 Task: Choose the host language as Spanish.
Action: Mouse pressed left at (1025, 151)
Screenshot: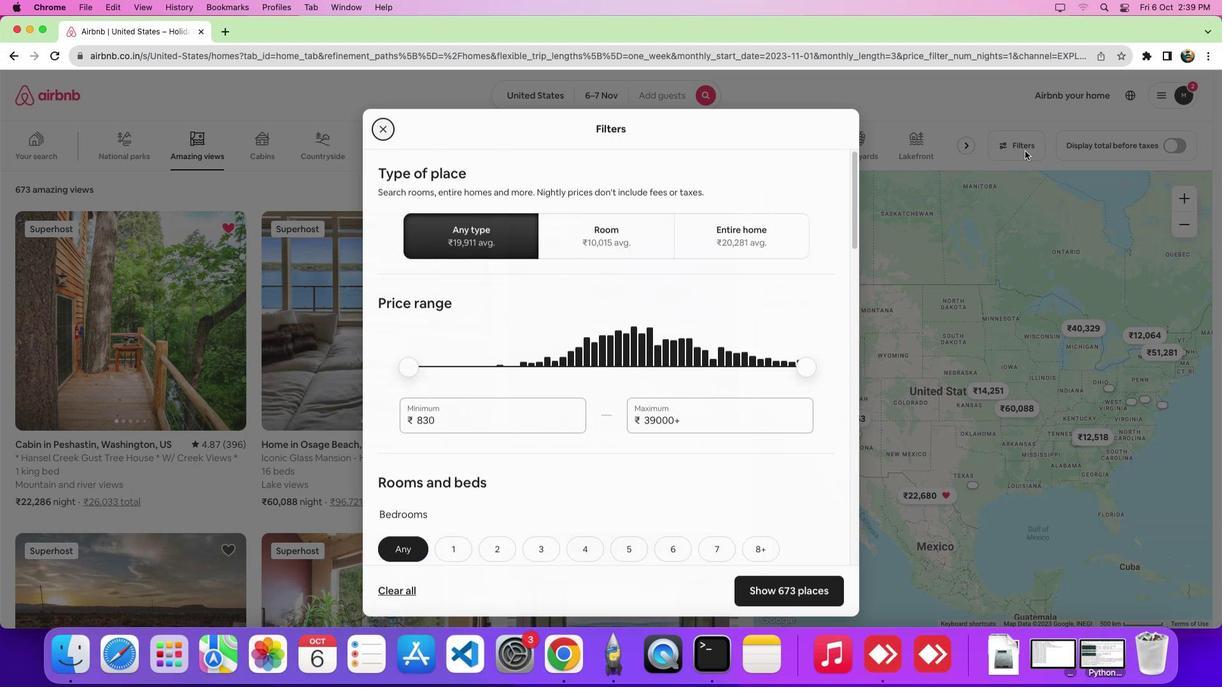 
Action: Mouse moved to (471, 222)
Screenshot: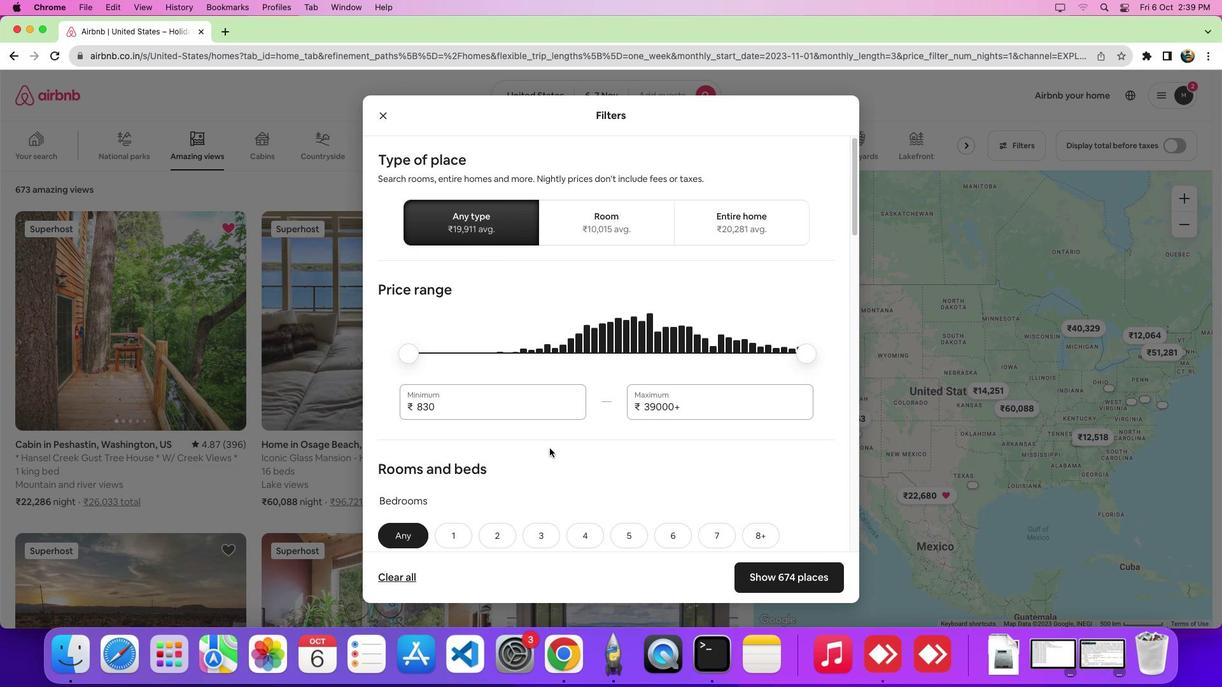 
Action: Mouse pressed left at (471, 222)
Screenshot: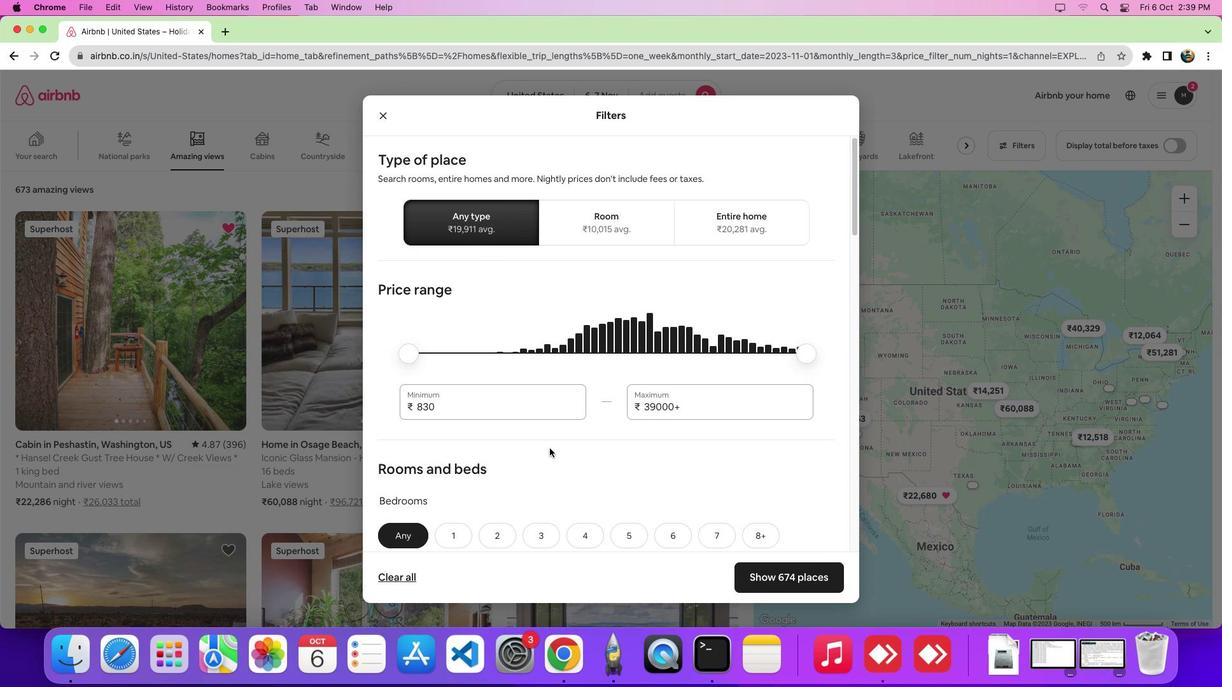 
Action: Mouse moved to (549, 448)
Screenshot: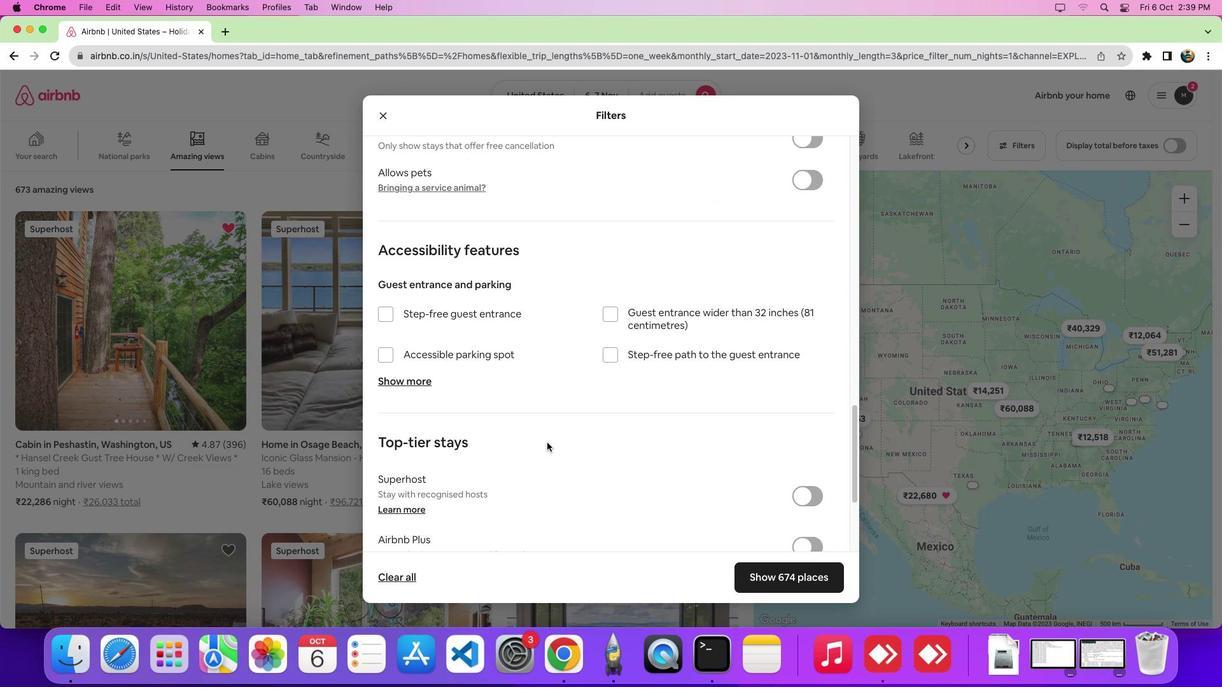 
Action: Mouse scrolled (549, 448) with delta (0, 0)
Screenshot: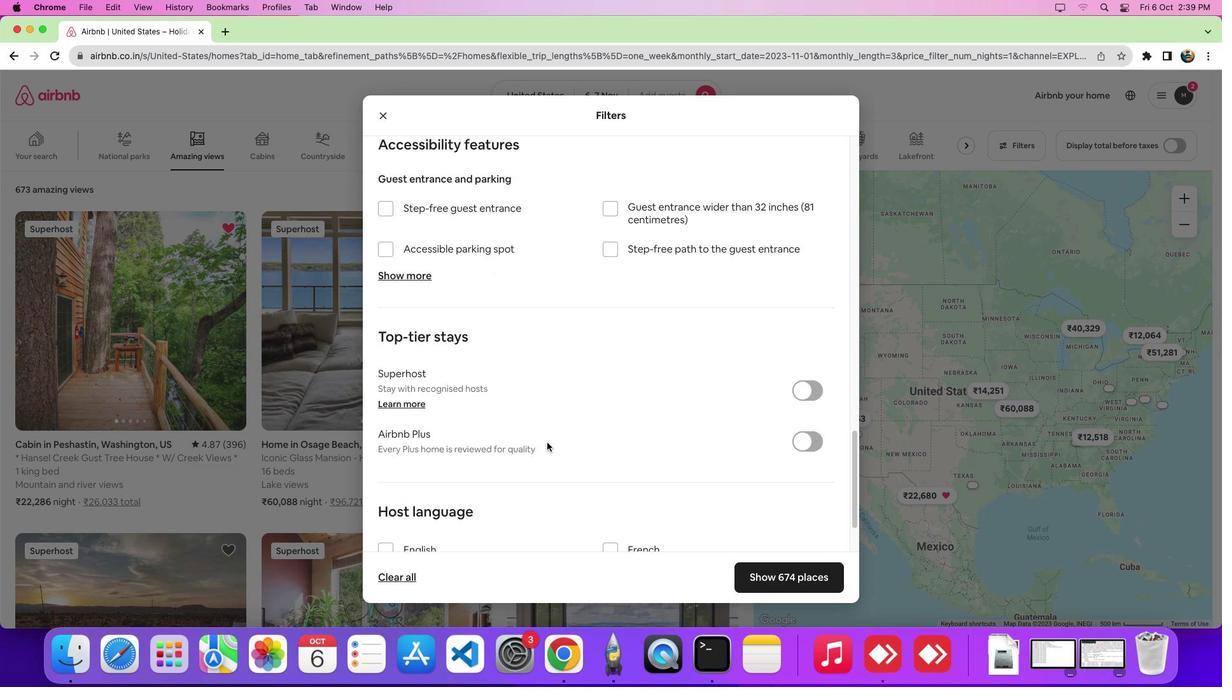 
Action: Mouse scrolled (549, 448) with delta (0, -1)
Screenshot: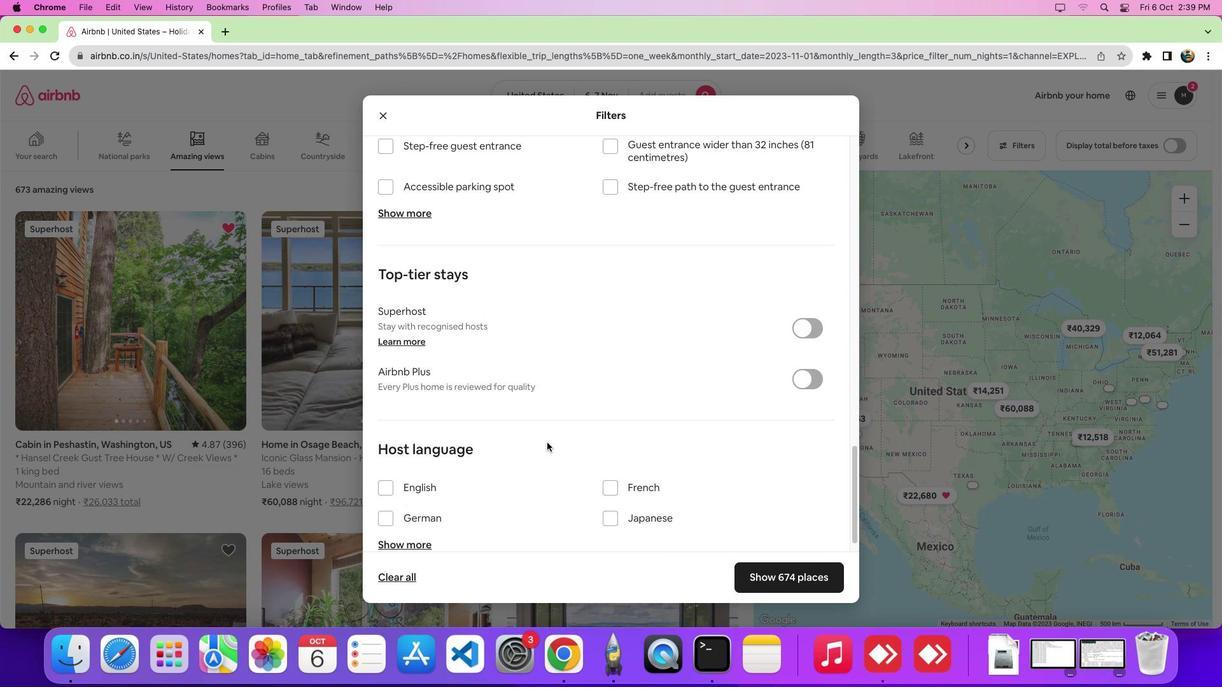 
Action: Mouse scrolled (549, 448) with delta (0, -6)
Screenshot: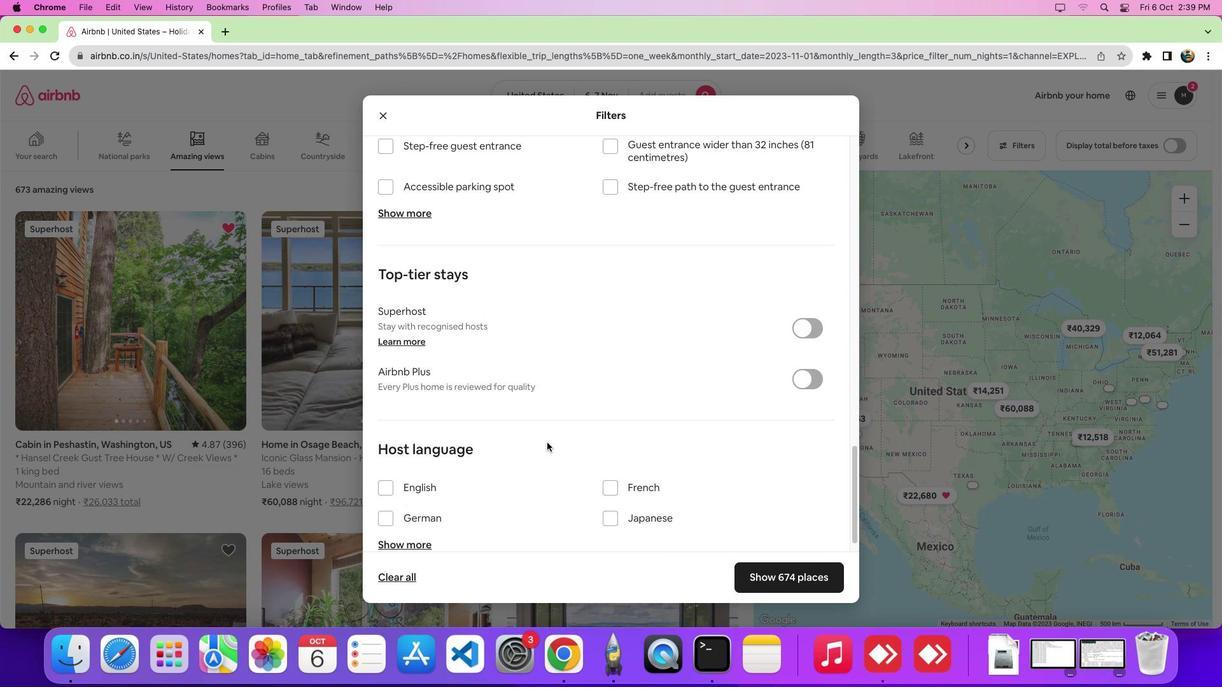 
Action: Mouse scrolled (549, 448) with delta (0, -8)
Screenshot: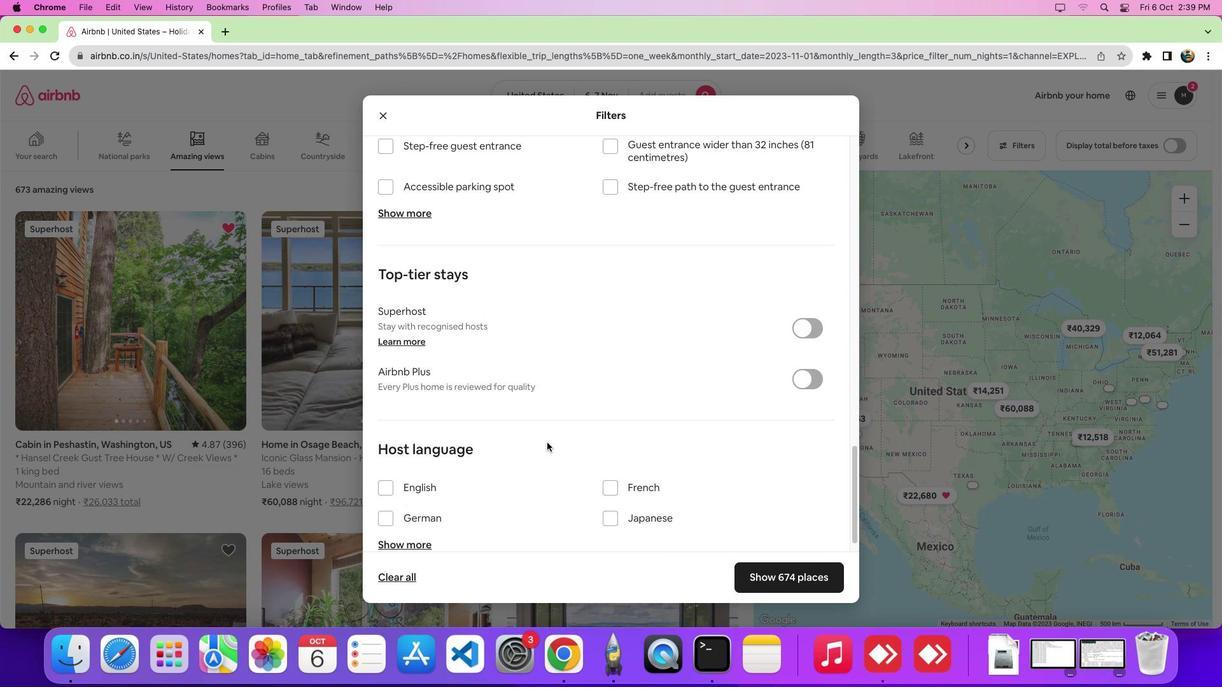 
Action: Mouse scrolled (549, 448) with delta (0, -10)
Screenshot: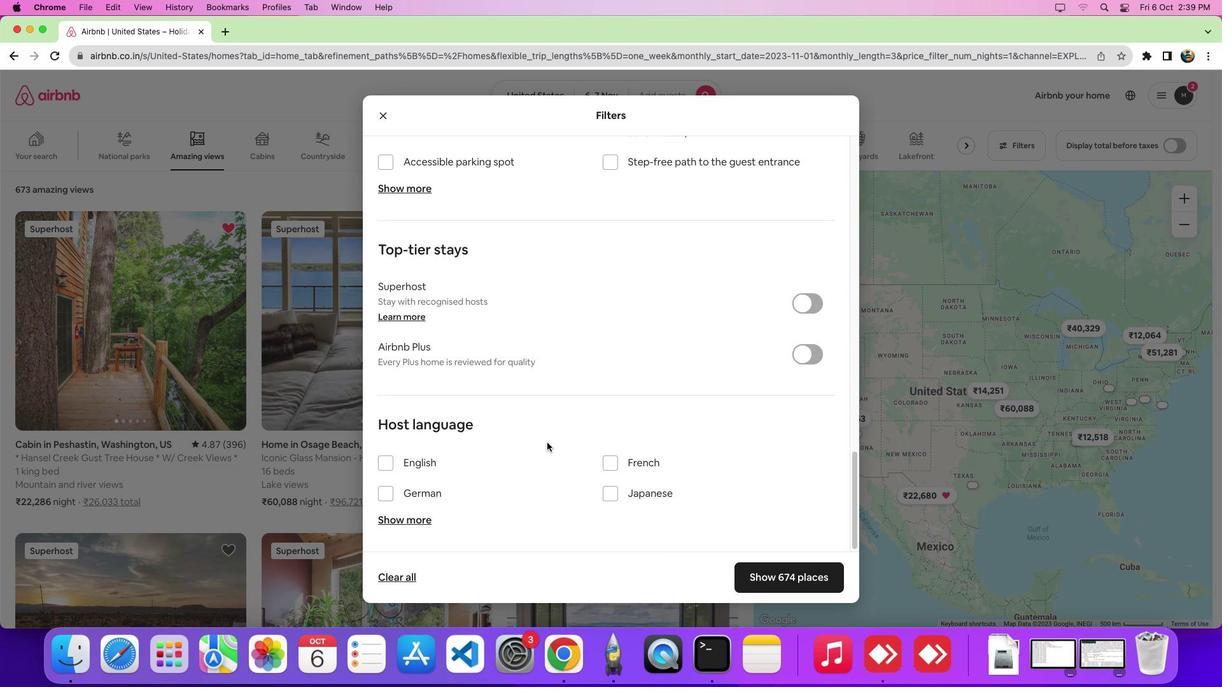 
Action: Mouse moved to (547, 442)
Screenshot: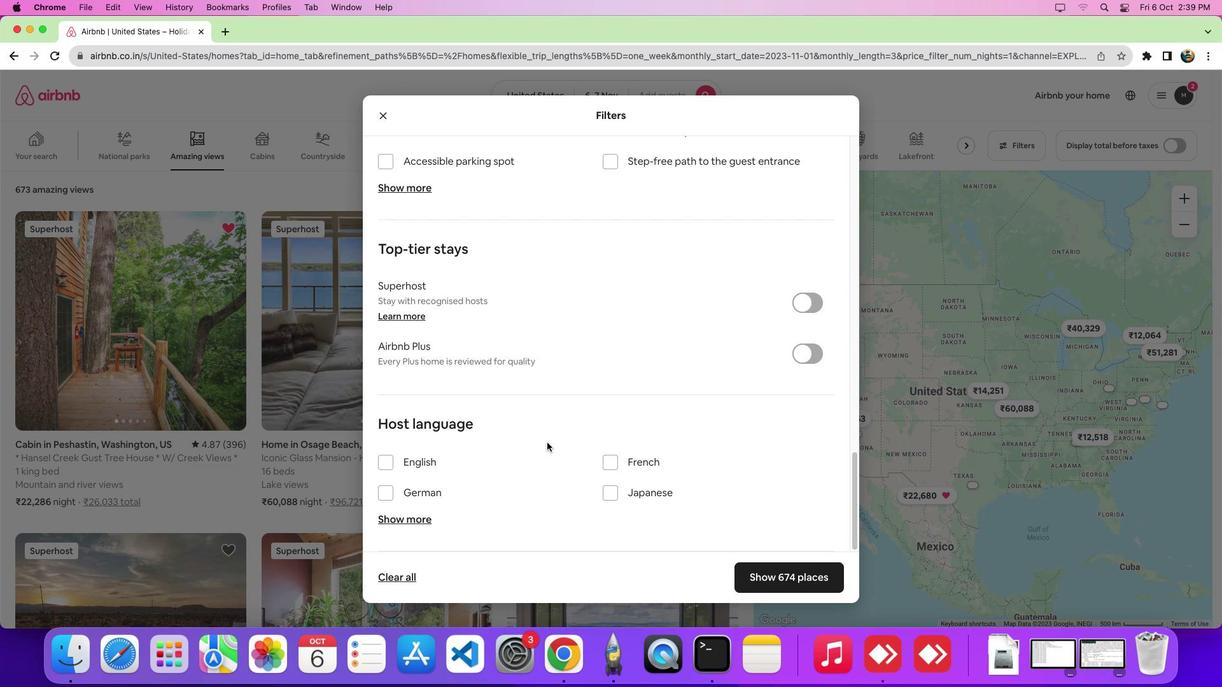 
Action: Mouse scrolled (547, 442) with delta (0, 0)
Screenshot: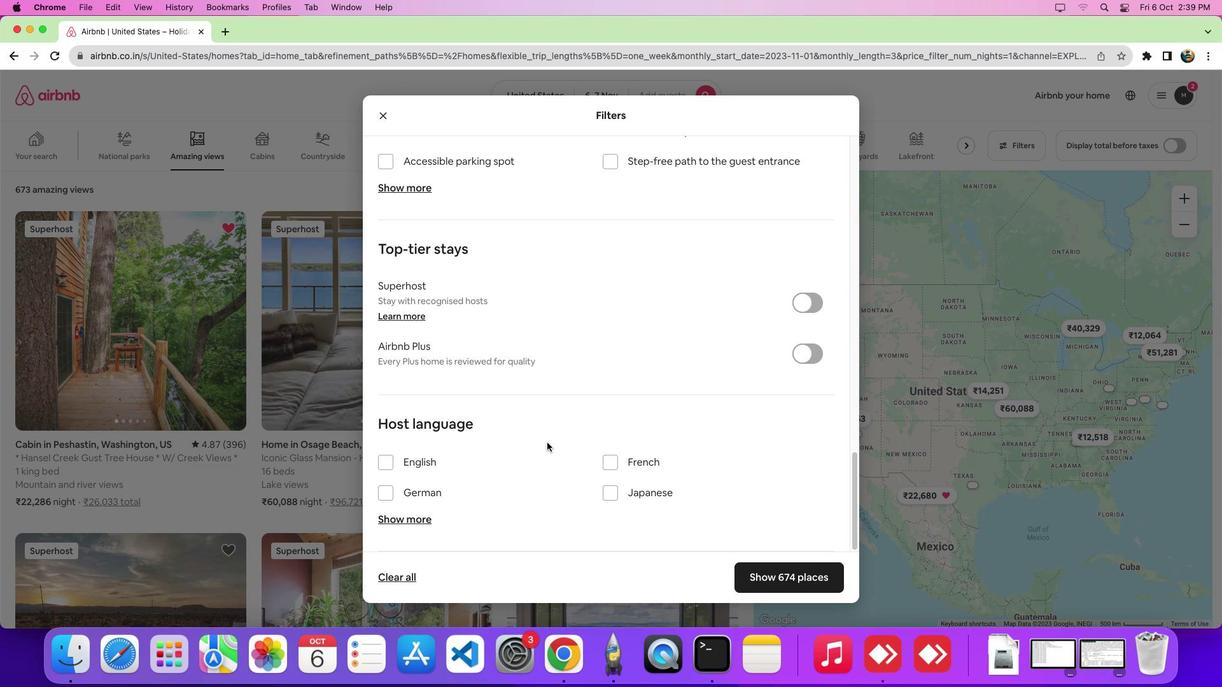 
Action: Mouse scrolled (547, 442) with delta (0, -1)
Screenshot: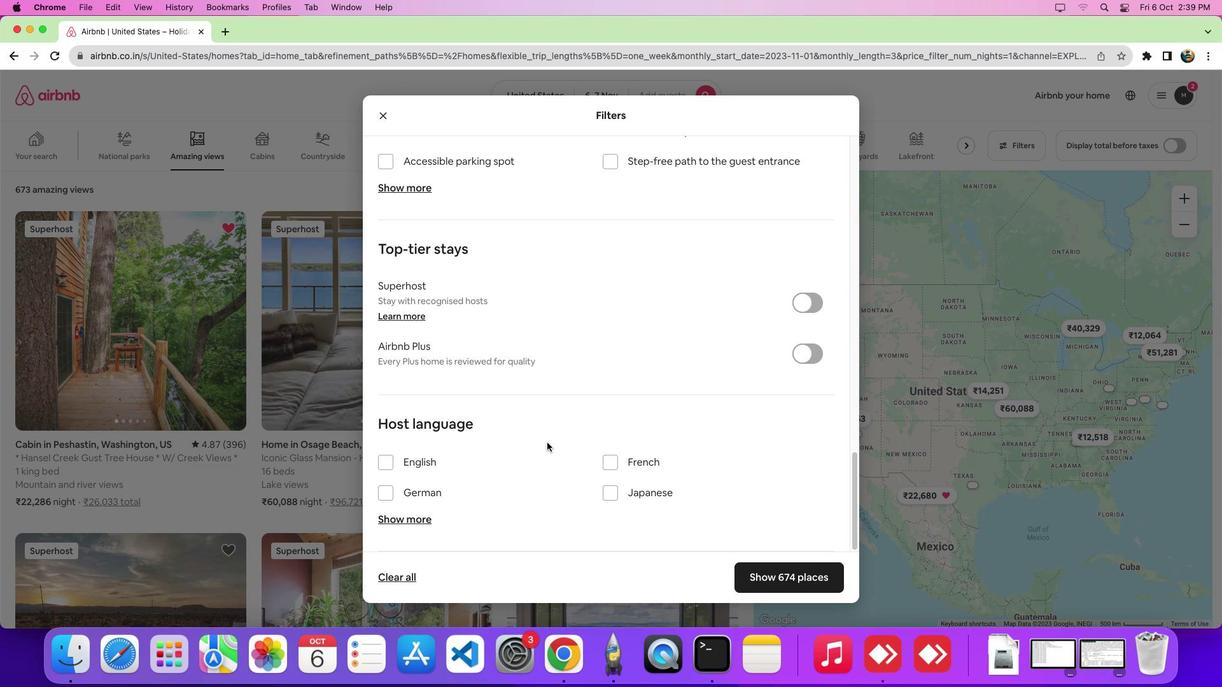 
Action: Mouse scrolled (547, 442) with delta (0, -6)
Screenshot: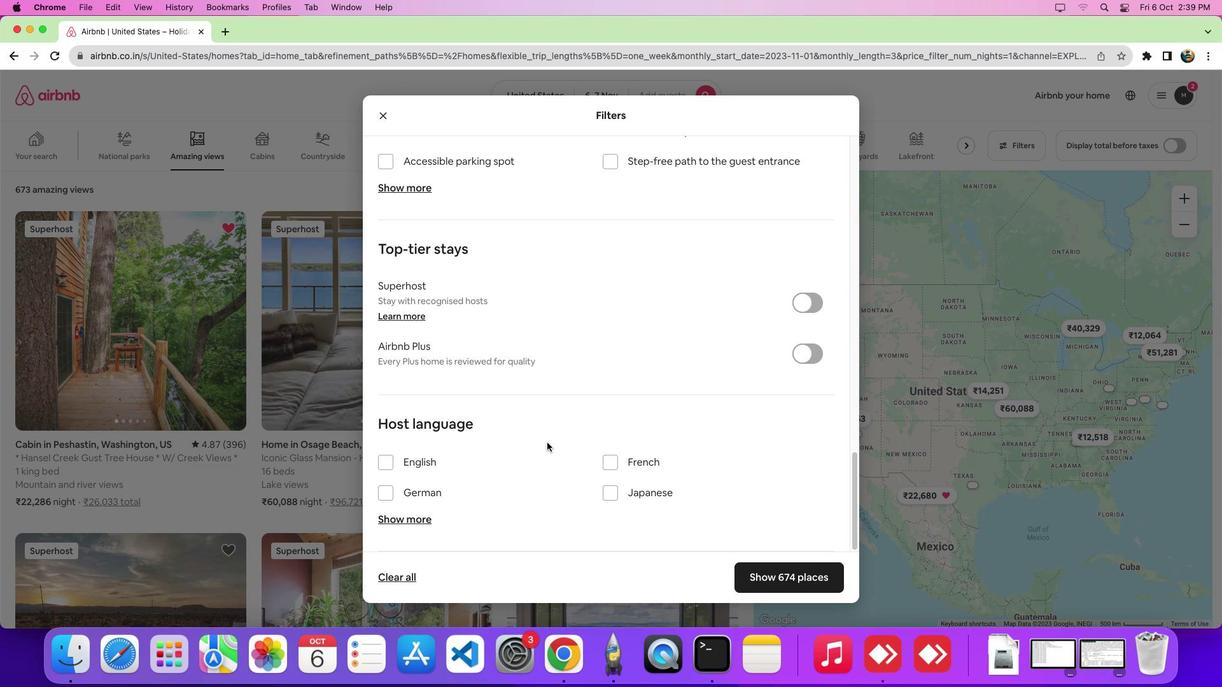 
Action: Mouse scrolled (547, 442) with delta (0, -8)
Screenshot: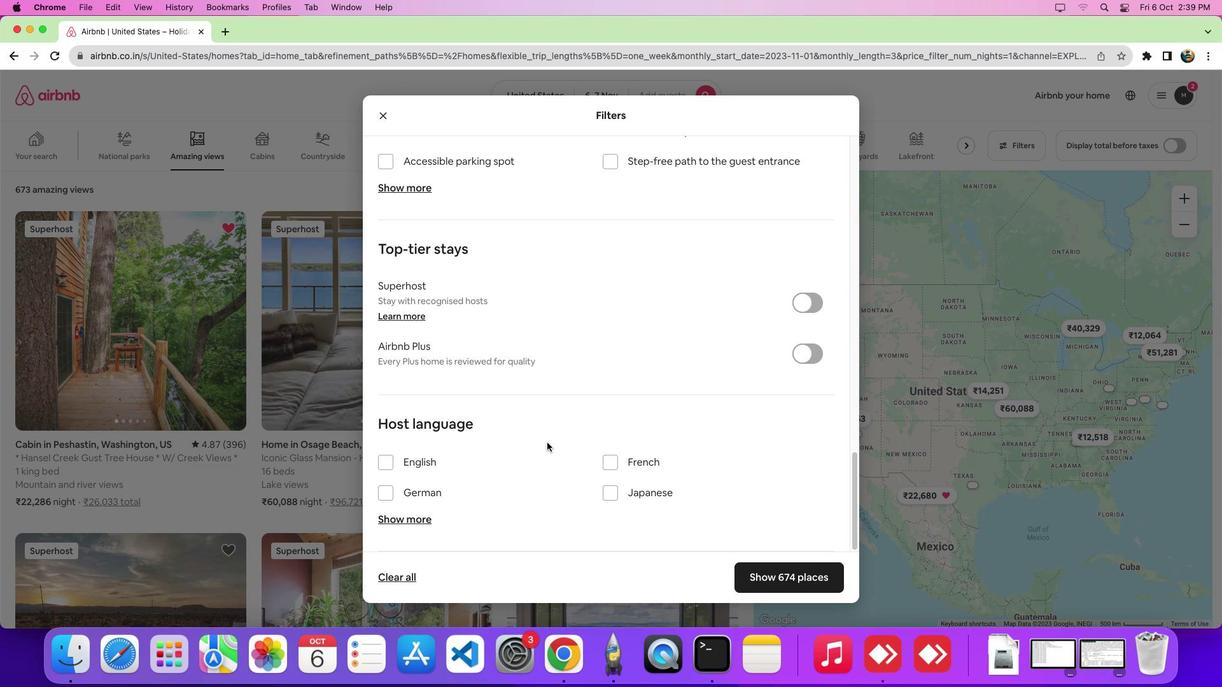 
Action: Mouse scrolled (547, 442) with delta (0, -10)
Screenshot: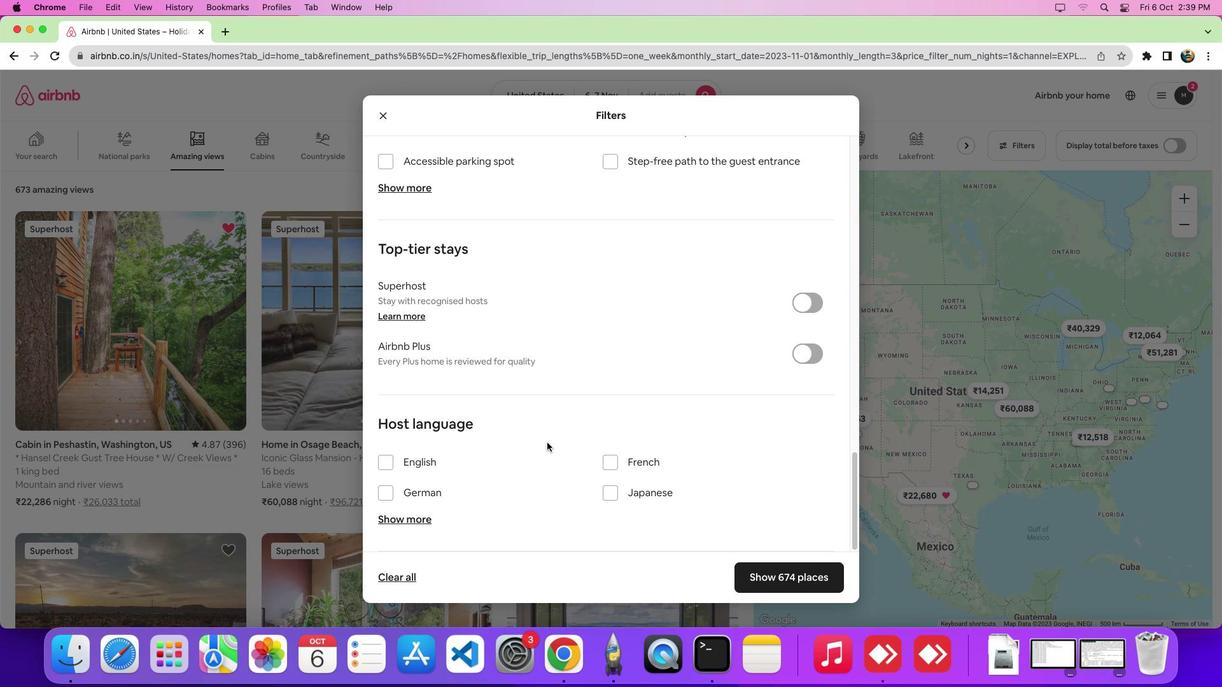 
Action: Mouse scrolled (547, 442) with delta (0, 0)
Screenshot: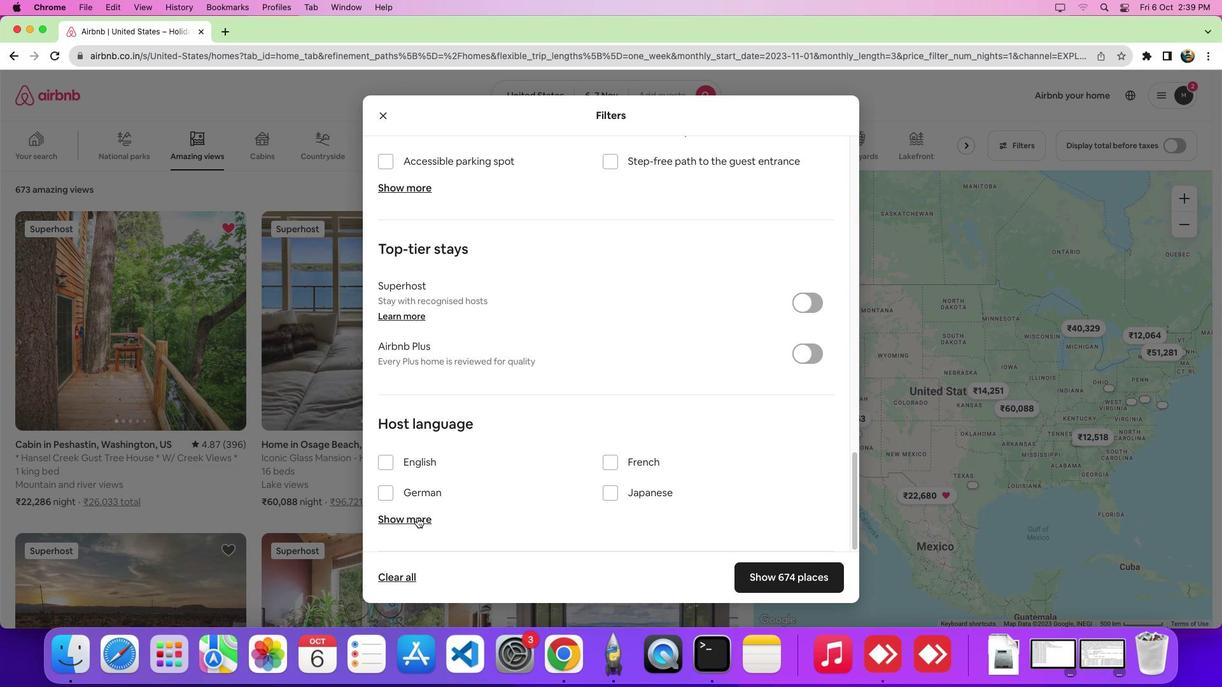 
Action: Mouse scrolled (547, 442) with delta (0, 0)
Screenshot: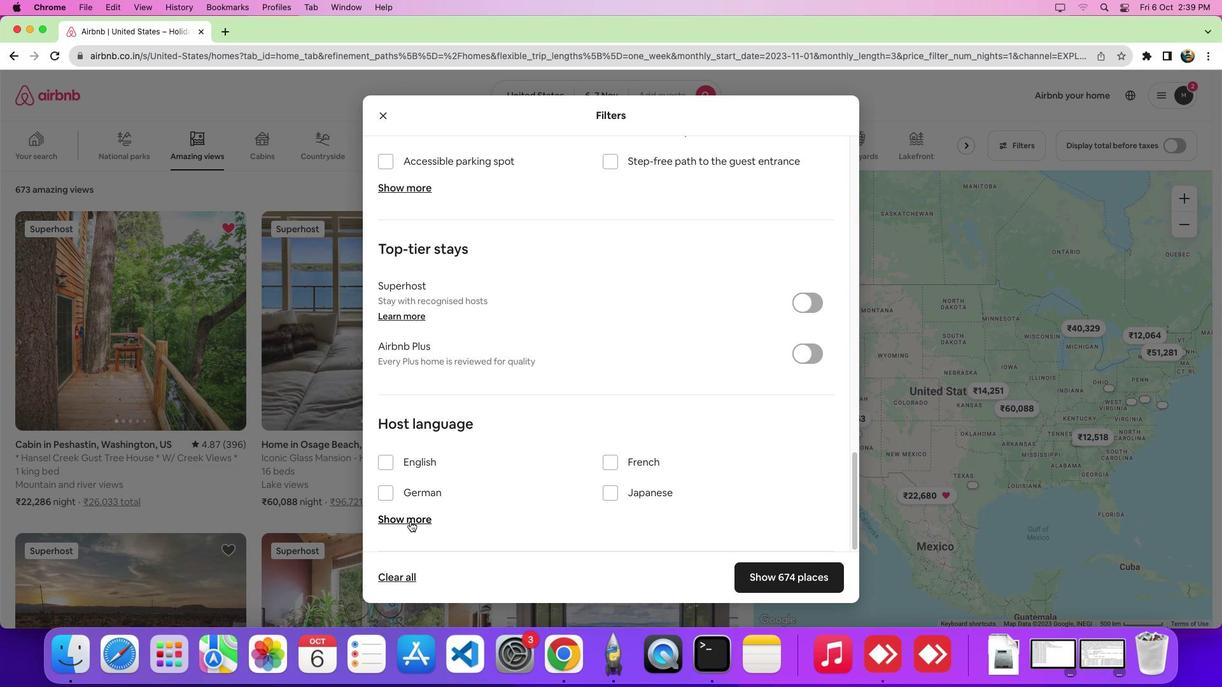 
Action: Mouse scrolled (547, 442) with delta (0, -5)
Screenshot: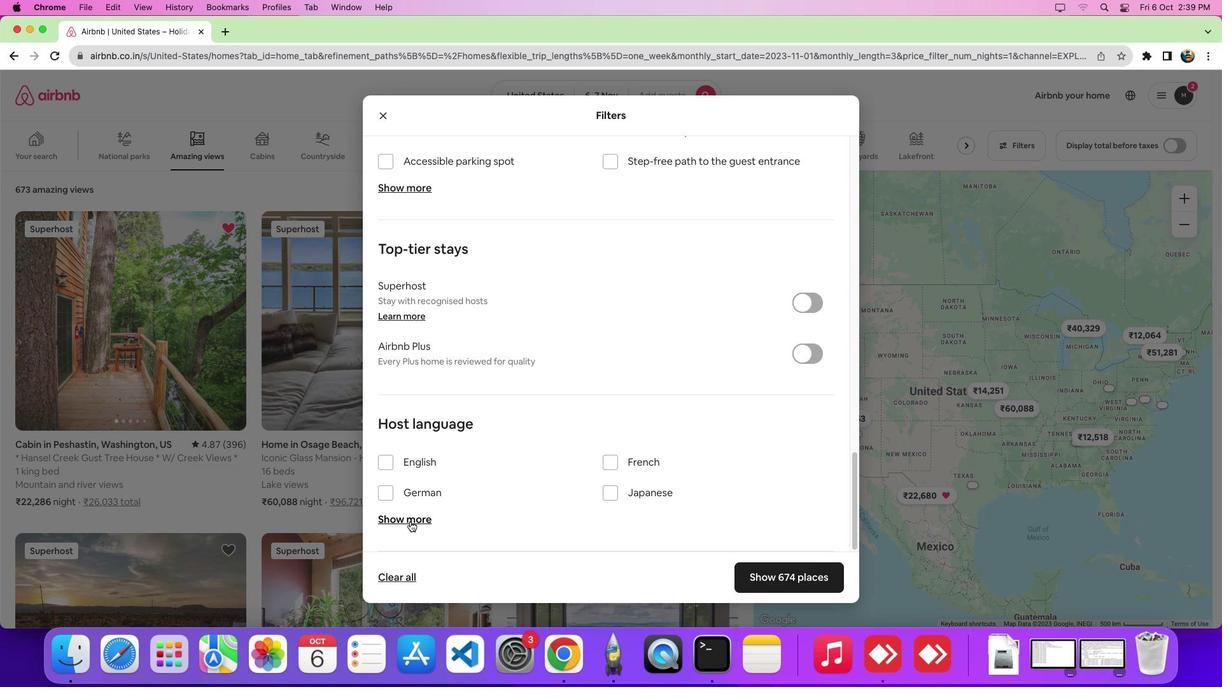 
Action: Mouse scrolled (547, 442) with delta (0, -8)
Screenshot: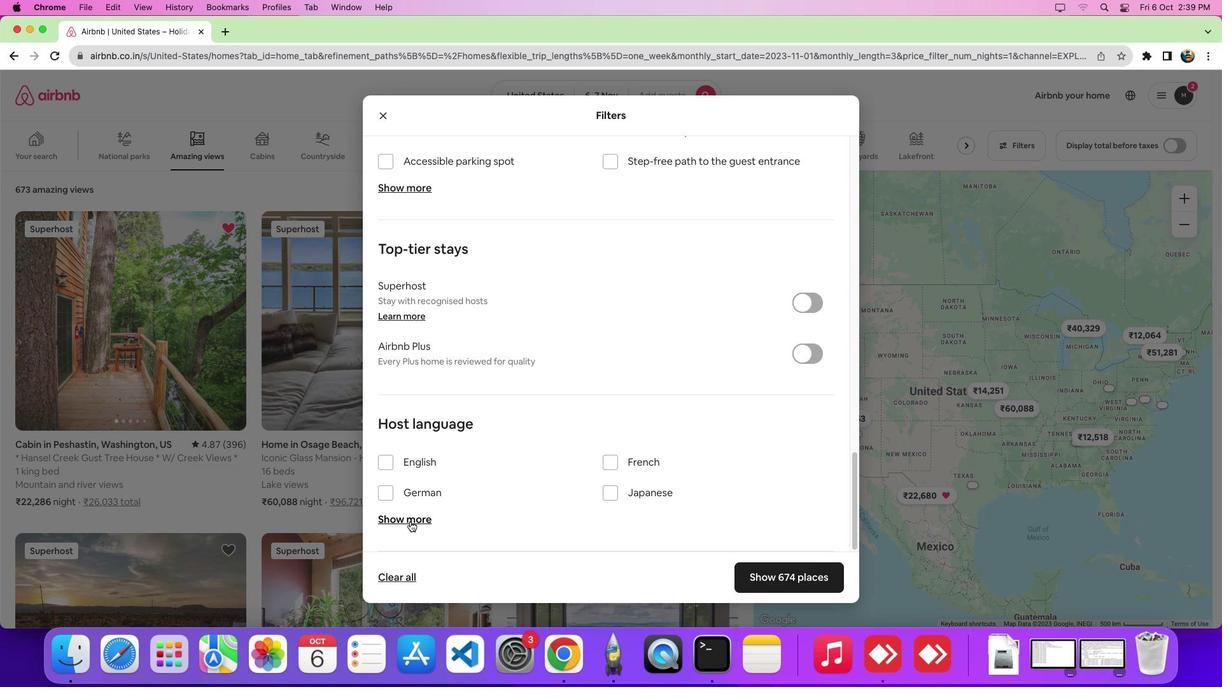 
Action: Mouse moved to (397, 521)
Screenshot: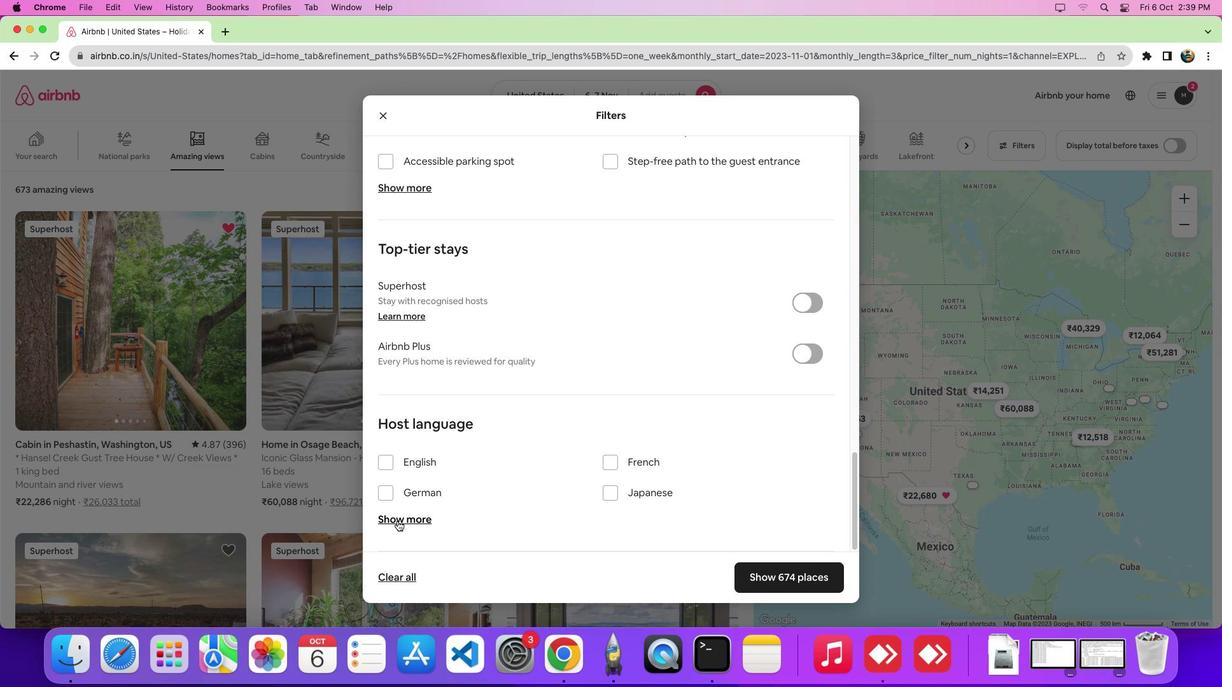 
Action: Mouse pressed left at (397, 521)
Screenshot: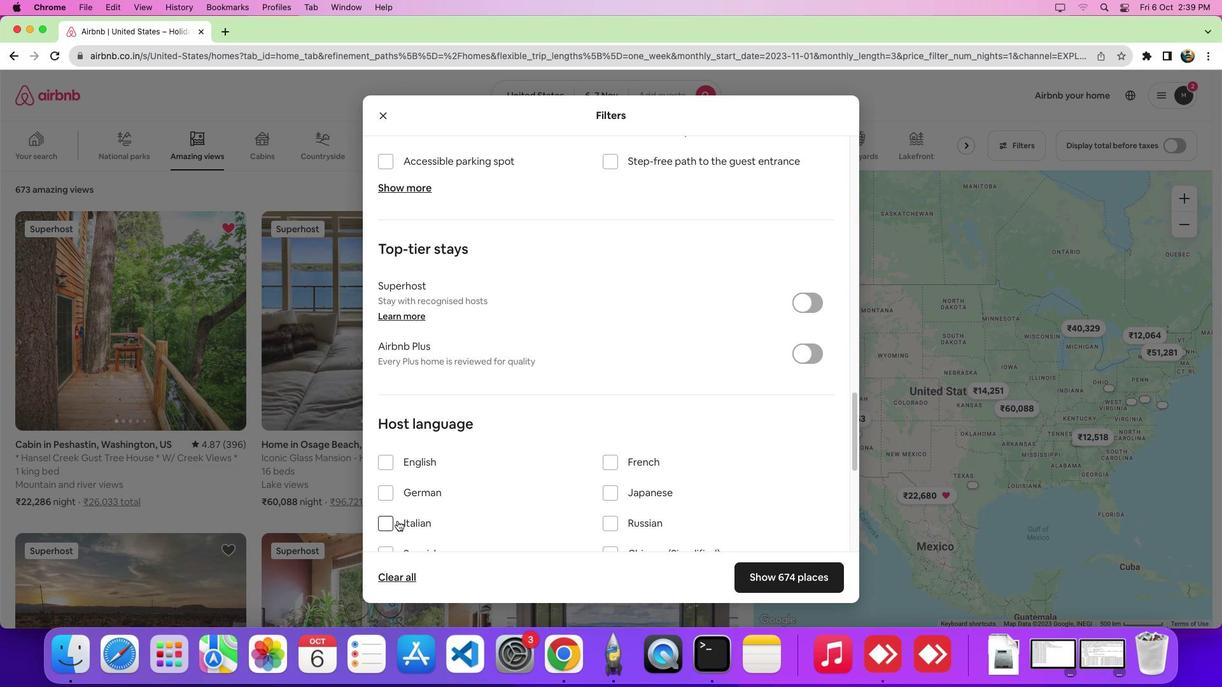 
Action: Mouse moved to (568, 513)
Screenshot: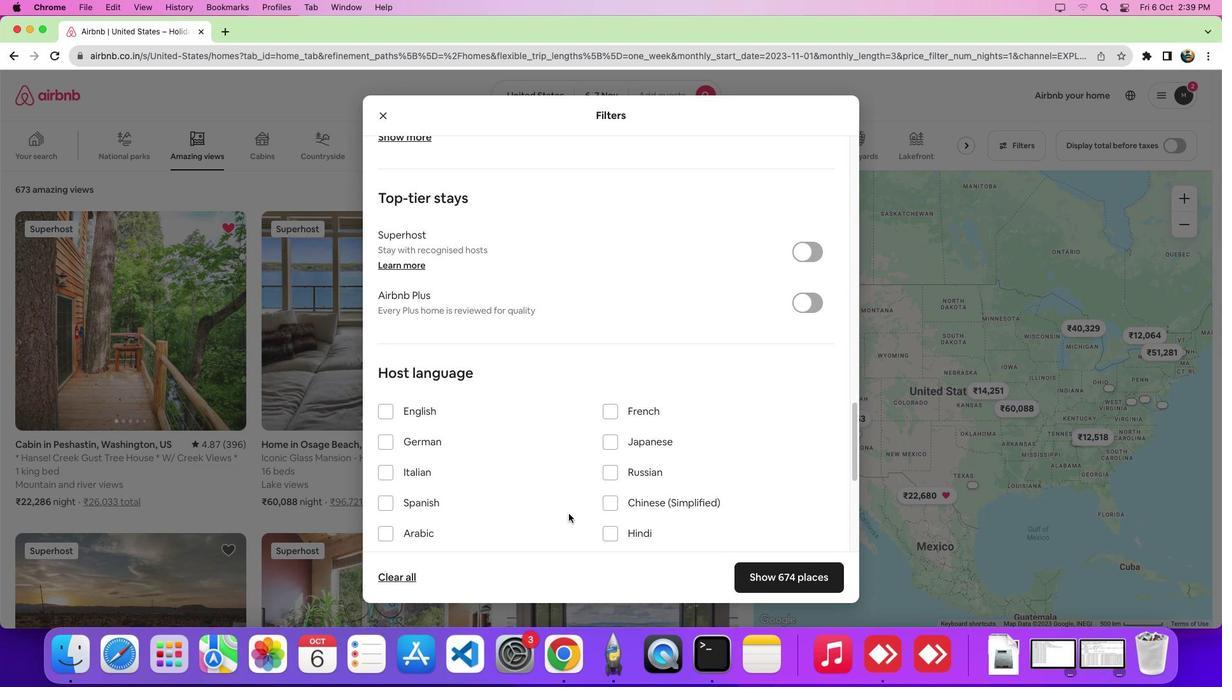 
Action: Mouse scrolled (568, 513) with delta (0, 0)
Screenshot: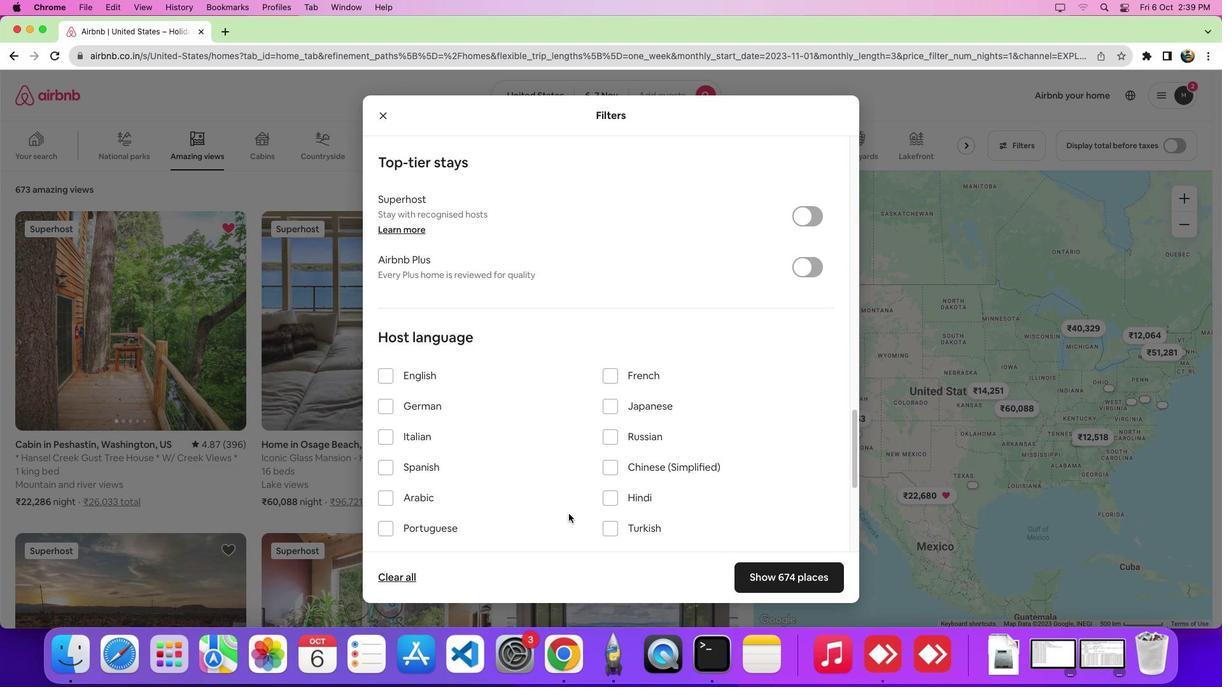 
Action: Mouse scrolled (568, 513) with delta (0, 0)
Screenshot: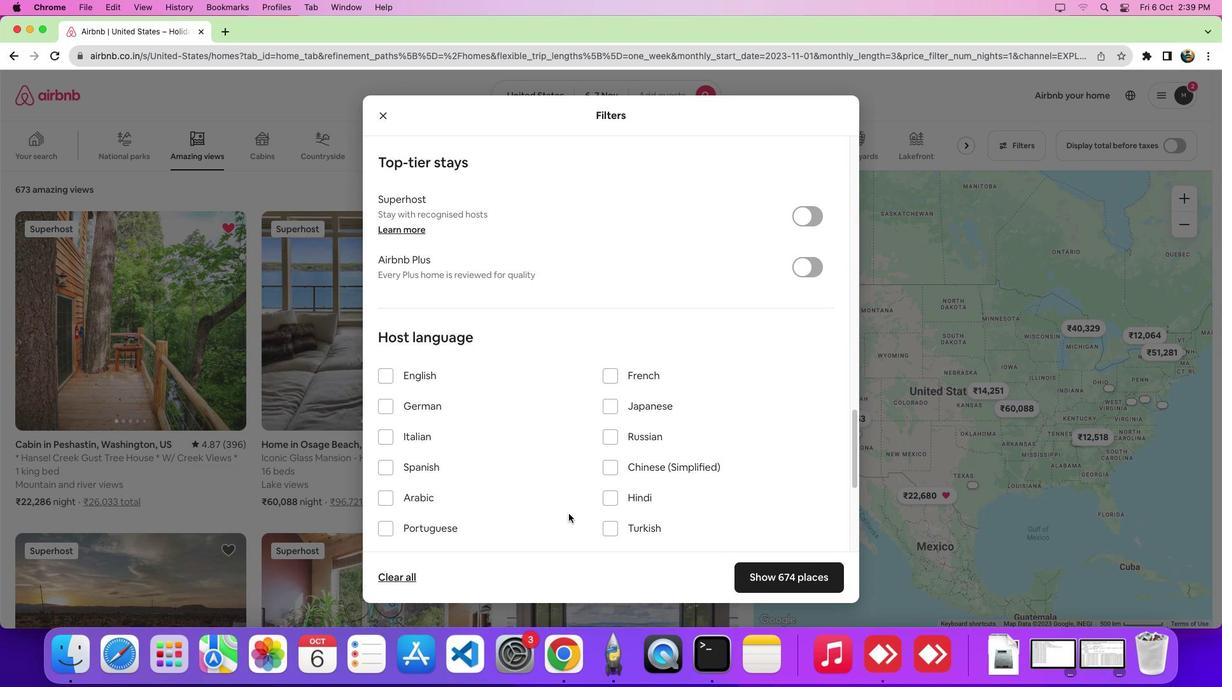 
Action: Mouse scrolled (568, 513) with delta (0, -1)
Screenshot: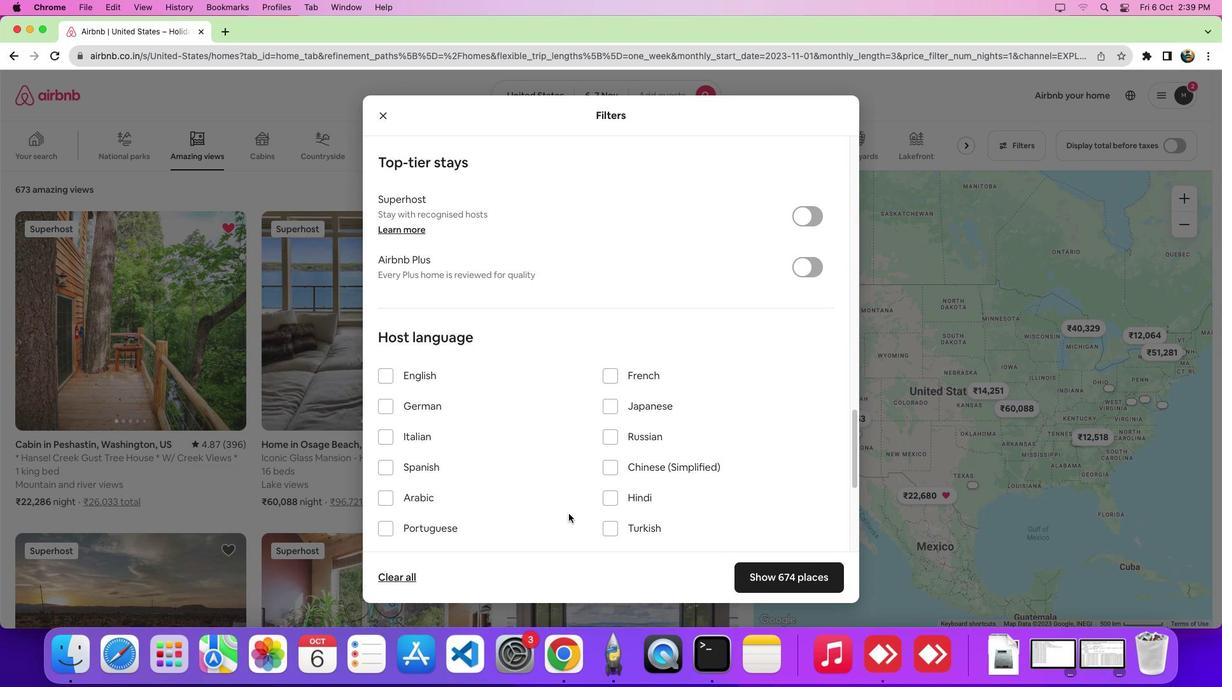 
Action: Mouse scrolled (568, 513) with delta (0, 0)
Screenshot: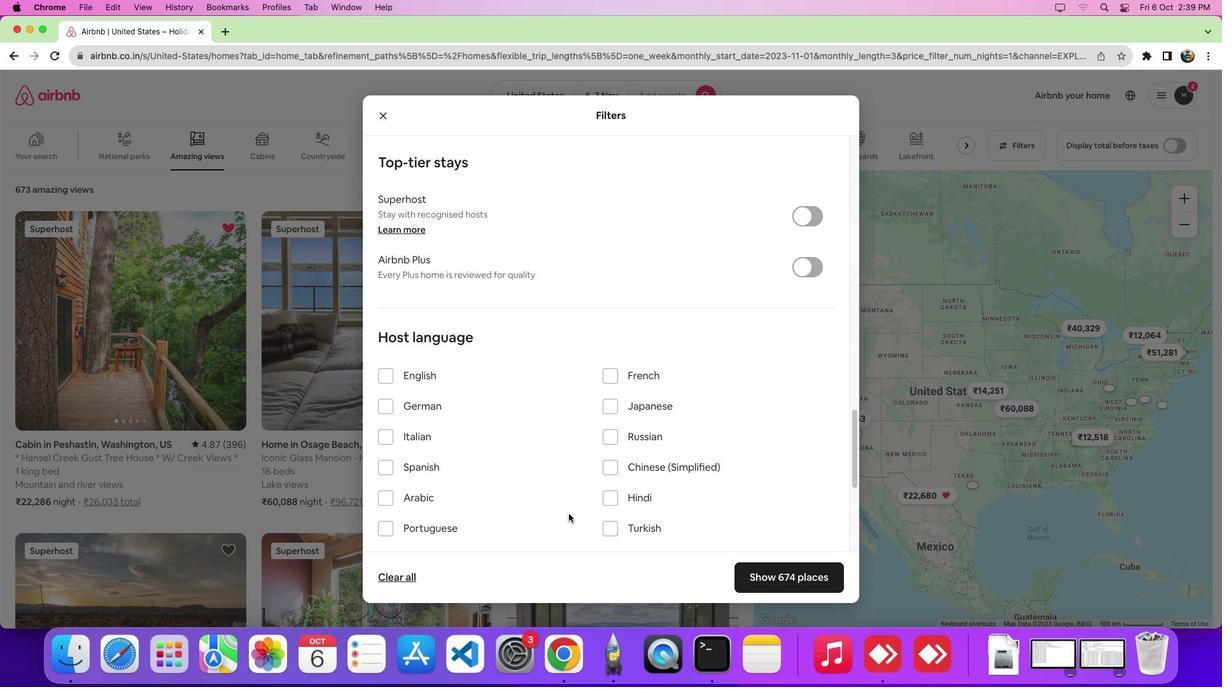 
Action: Mouse moved to (387, 470)
Screenshot: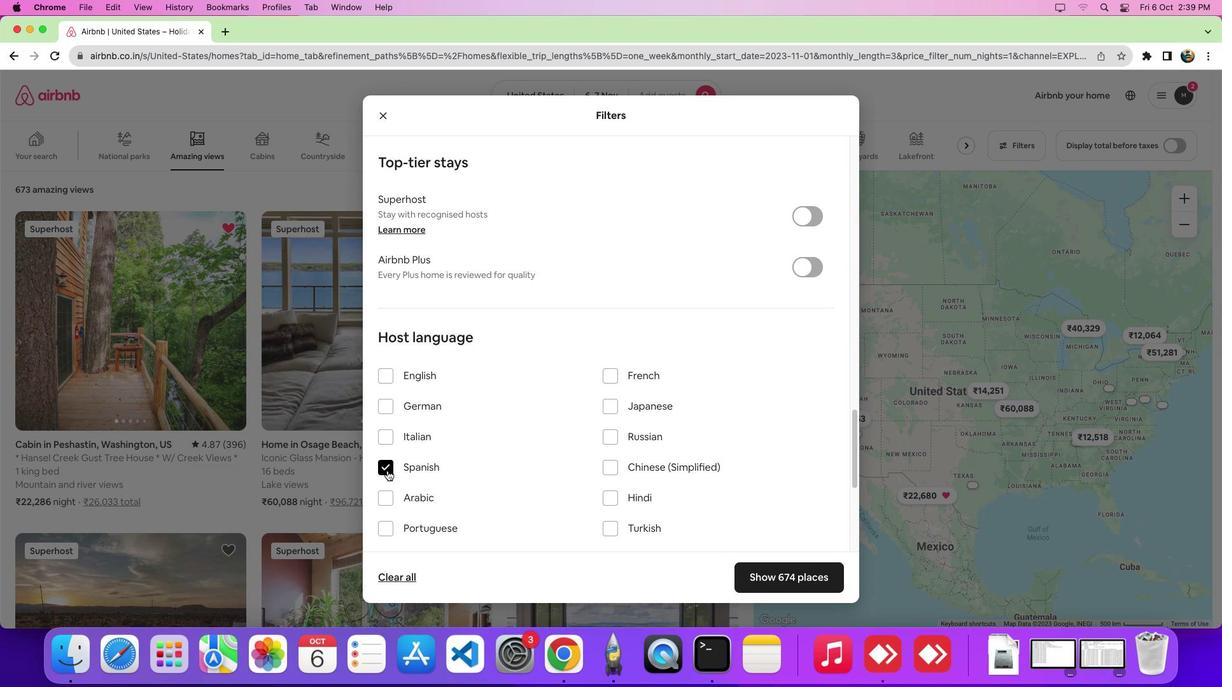 
Action: Mouse pressed left at (387, 470)
Screenshot: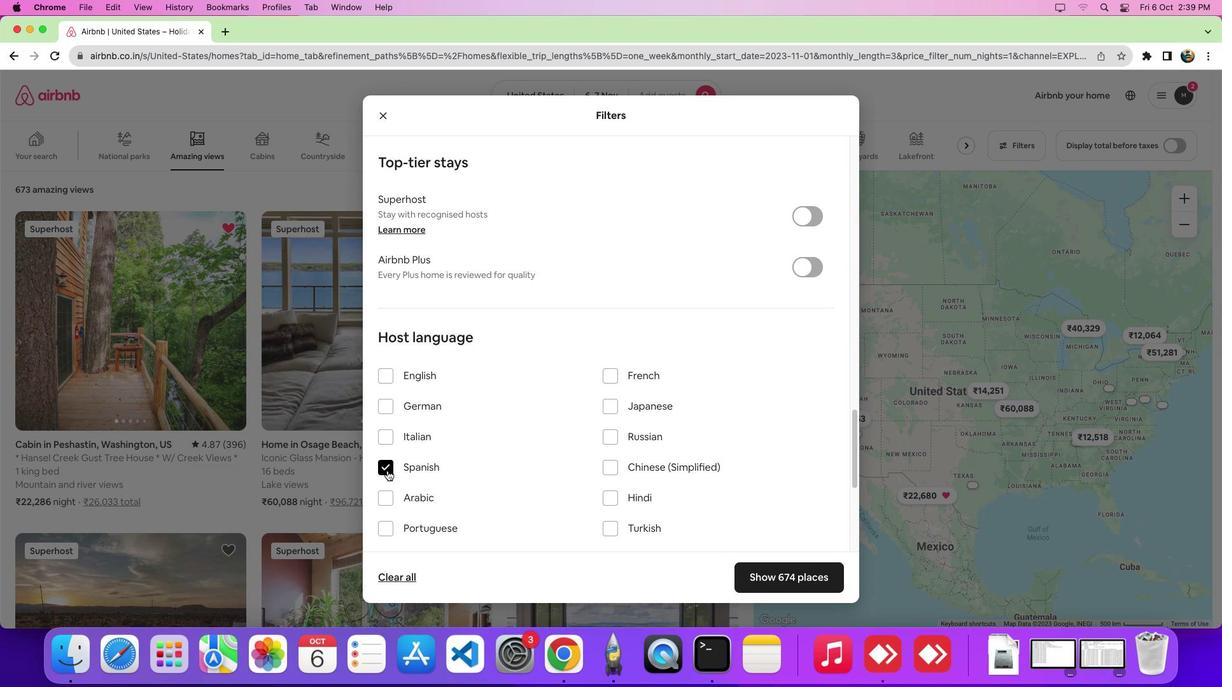 
